 Task: Copy times from Monday to Sunday.
Action: Mouse moved to (507, 227)
Screenshot: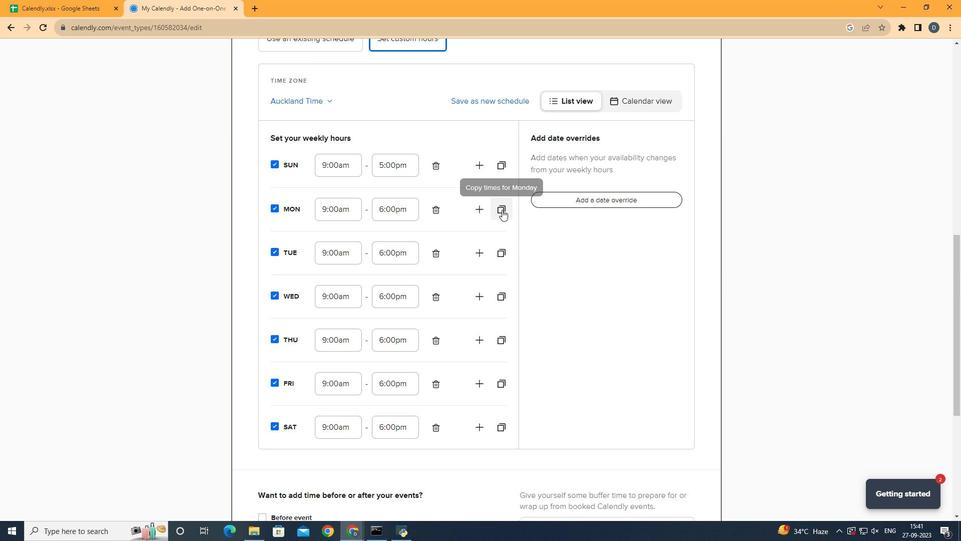 
Action: Mouse pressed left at (507, 227)
Screenshot: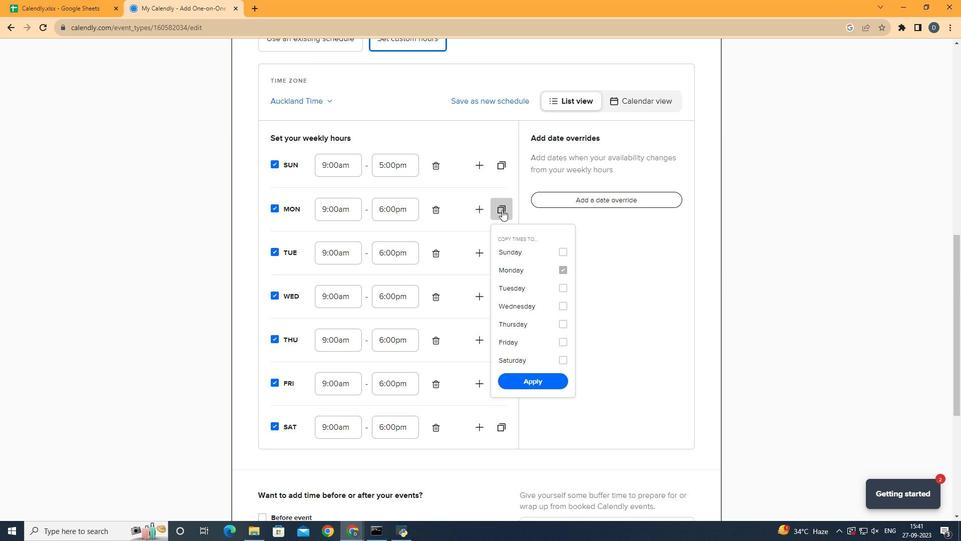 
Action: Mouse moved to (552, 286)
Screenshot: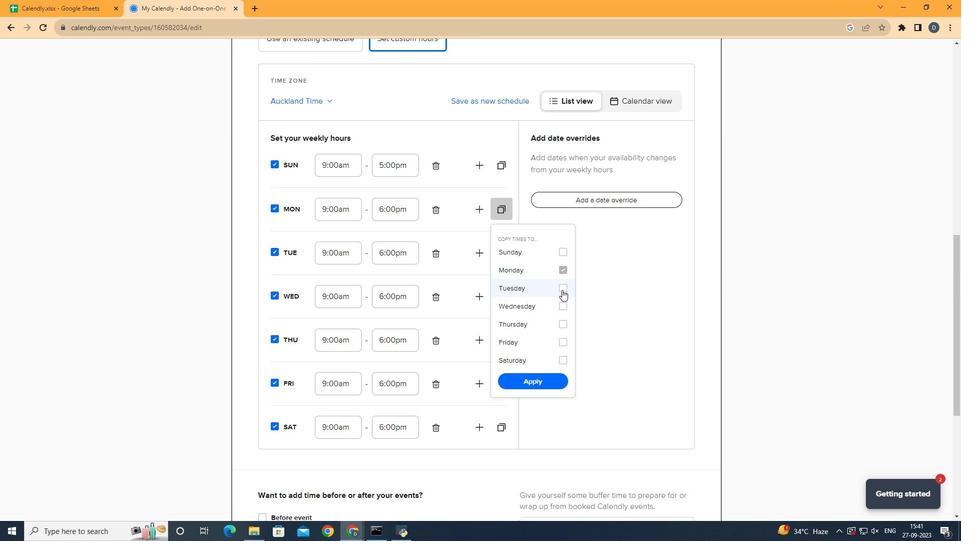 
Action: Mouse pressed left at (552, 286)
Screenshot: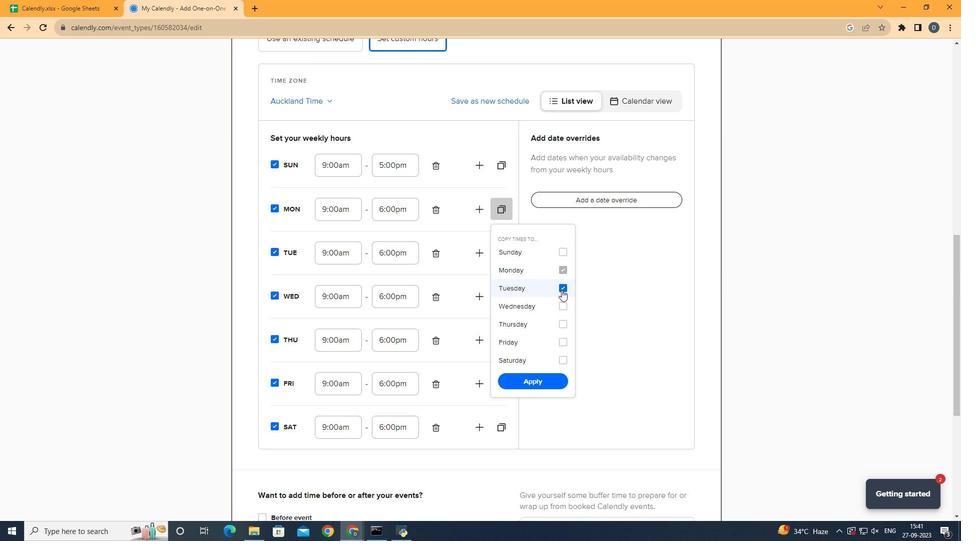 
Action: Mouse moved to (555, 300)
Screenshot: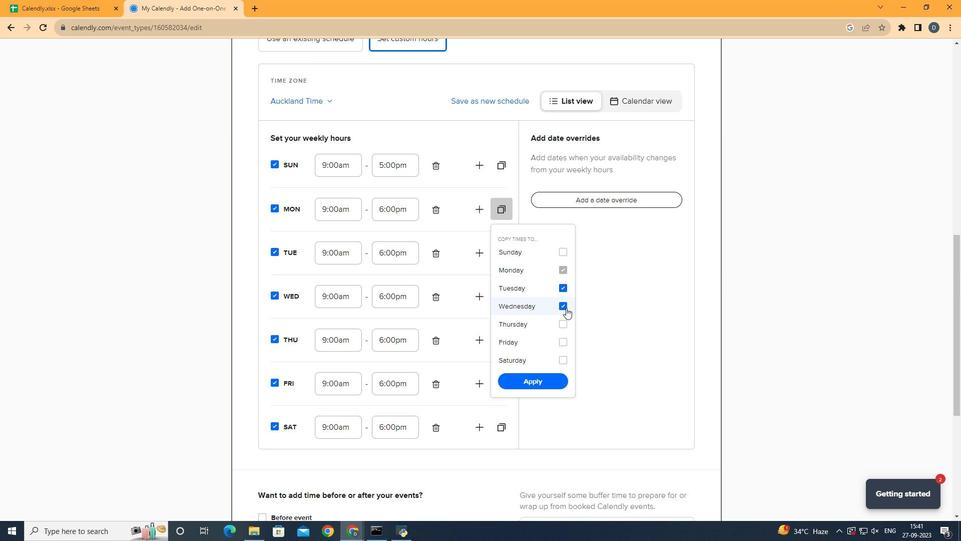 
Action: Mouse pressed left at (555, 300)
Screenshot: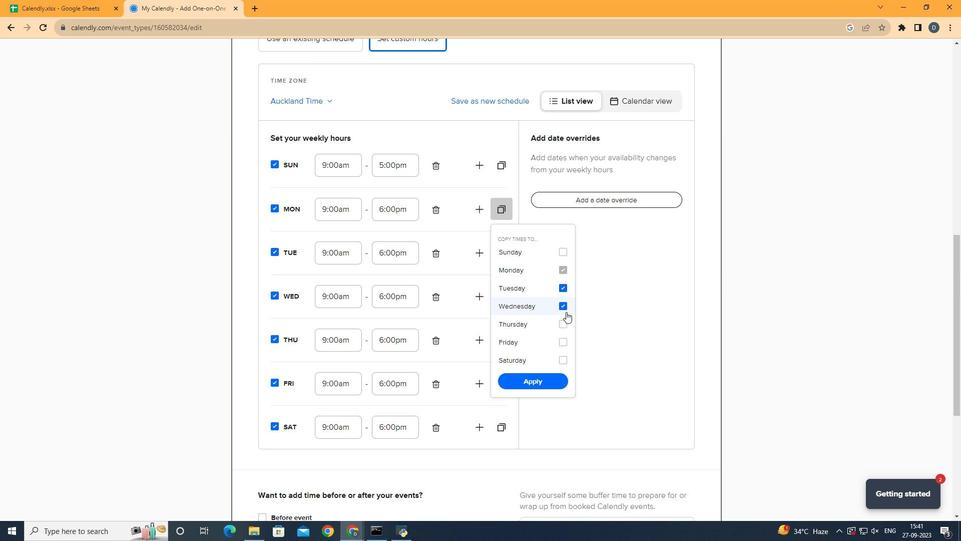 
Action: Mouse moved to (556, 309)
Screenshot: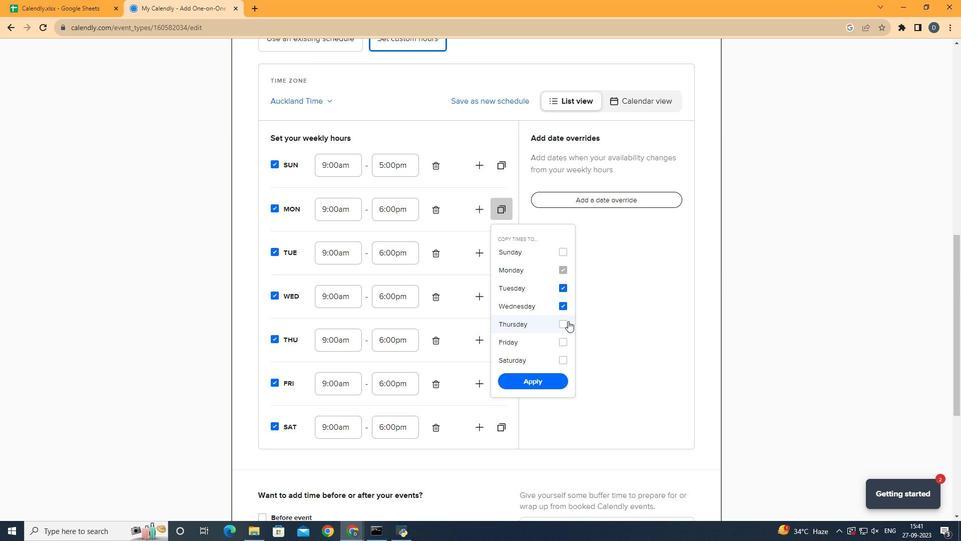 
Action: Mouse pressed left at (556, 309)
Screenshot: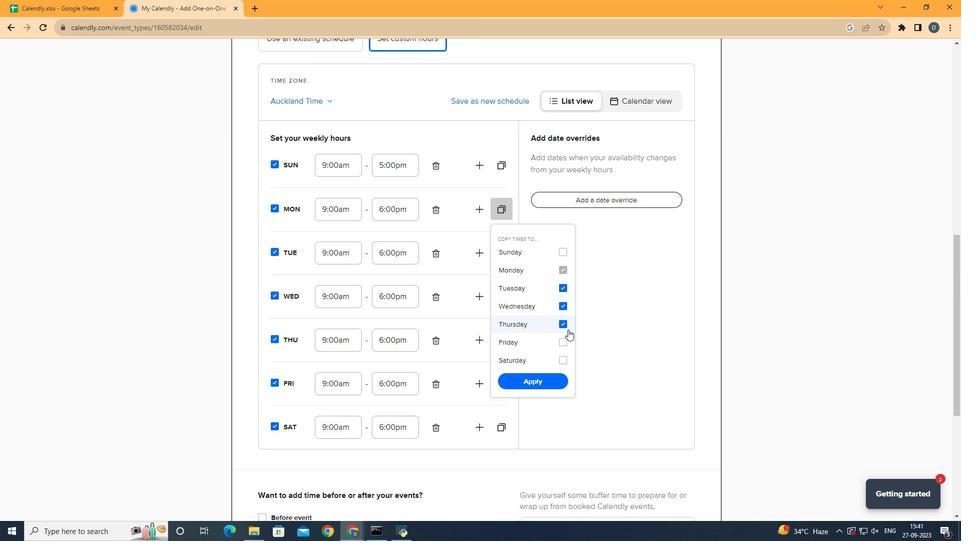 
Action: Mouse moved to (555, 322)
Screenshot: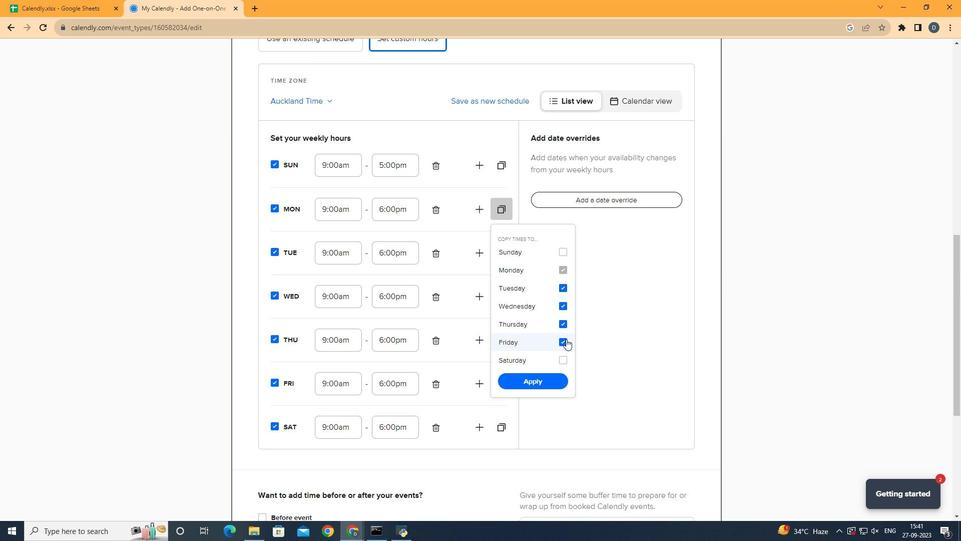 
Action: Mouse pressed left at (555, 322)
Screenshot: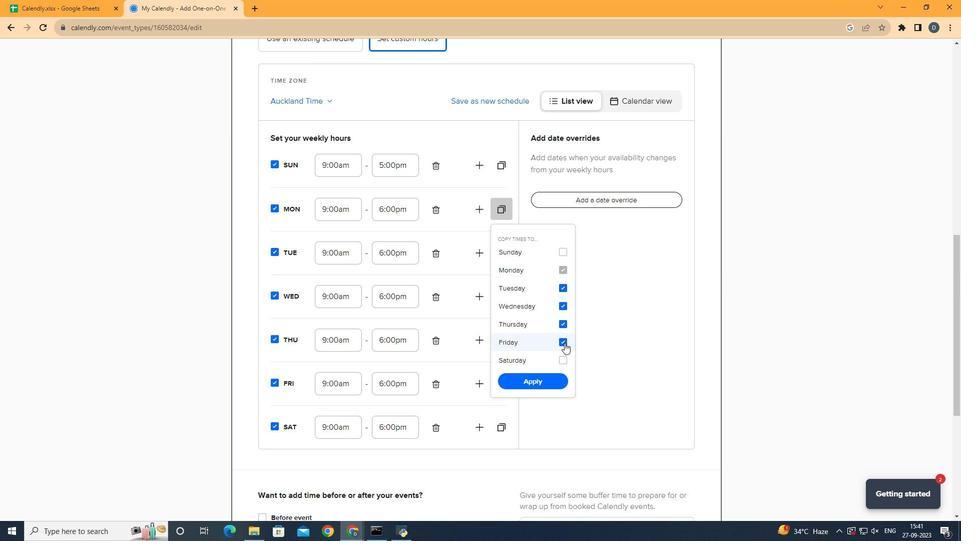 
Action: Mouse moved to (548, 340)
Screenshot: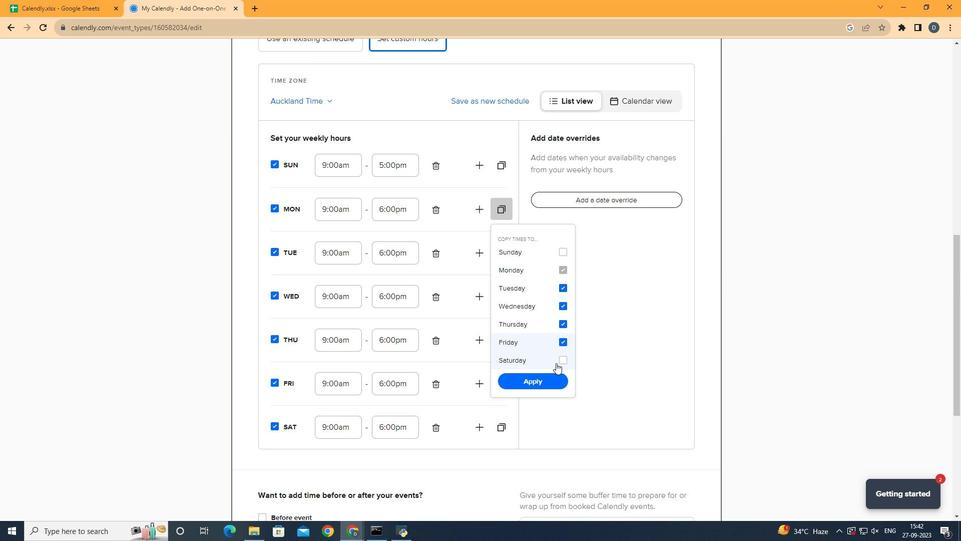 
Action: Mouse pressed left at (548, 340)
Screenshot: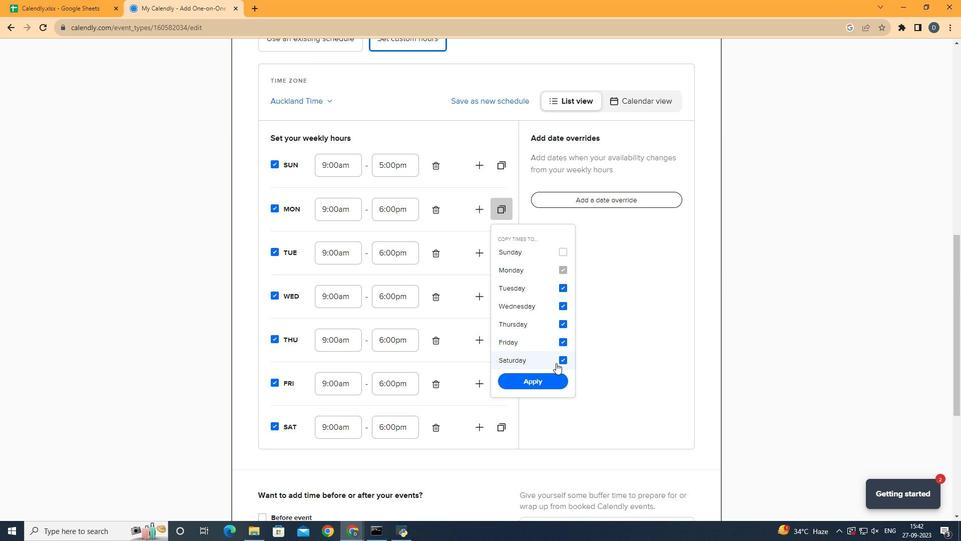 
Action: Mouse moved to (546, 255)
Screenshot: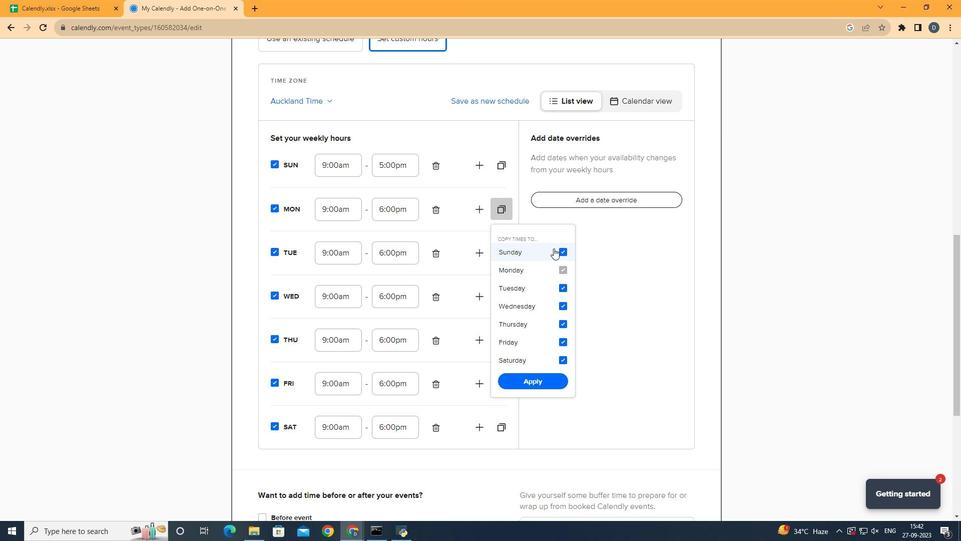 
Action: Mouse pressed left at (546, 255)
Screenshot: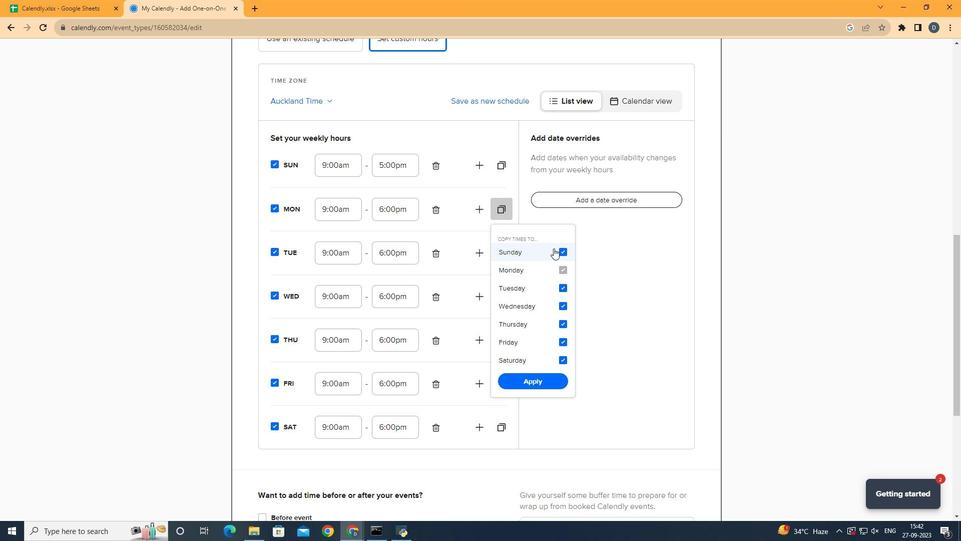 
Action: Mouse moved to (541, 254)
Screenshot: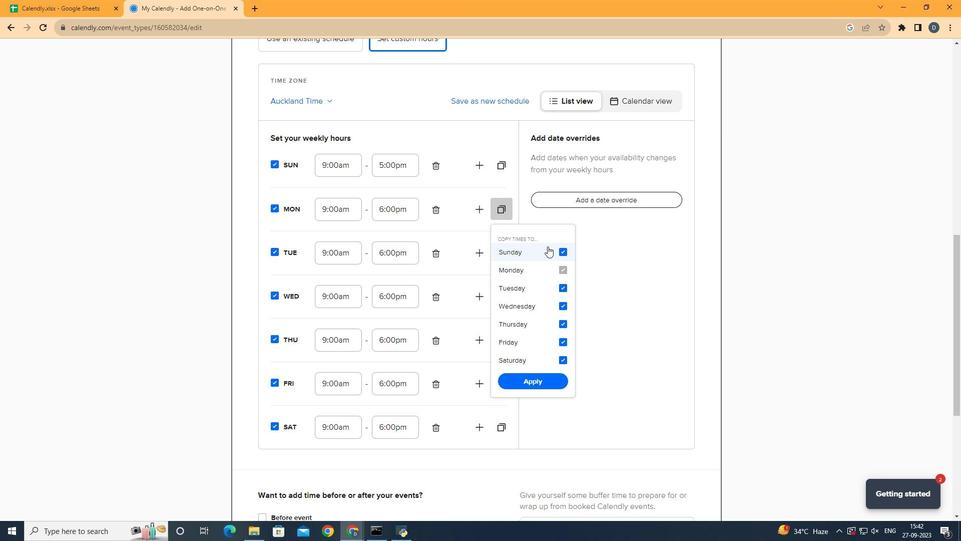 
